 Task: Create a due date automation trigger when advanced on, on the tuesday after a card is due add dates starting in between 1 and 5 days at 11:00 AM.
Action: Mouse moved to (972, 75)
Screenshot: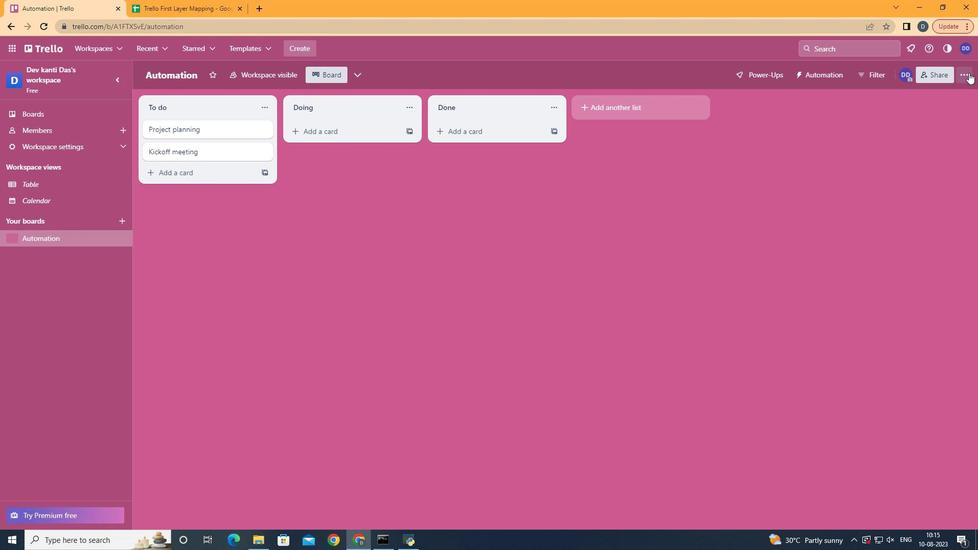 
Action: Mouse pressed left at (972, 75)
Screenshot: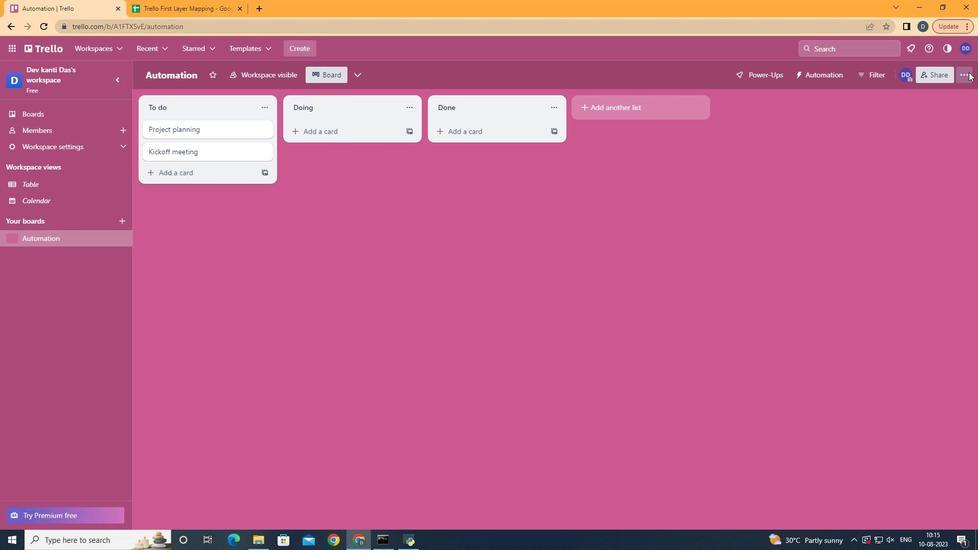 
Action: Mouse moved to (908, 220)
Screenshot: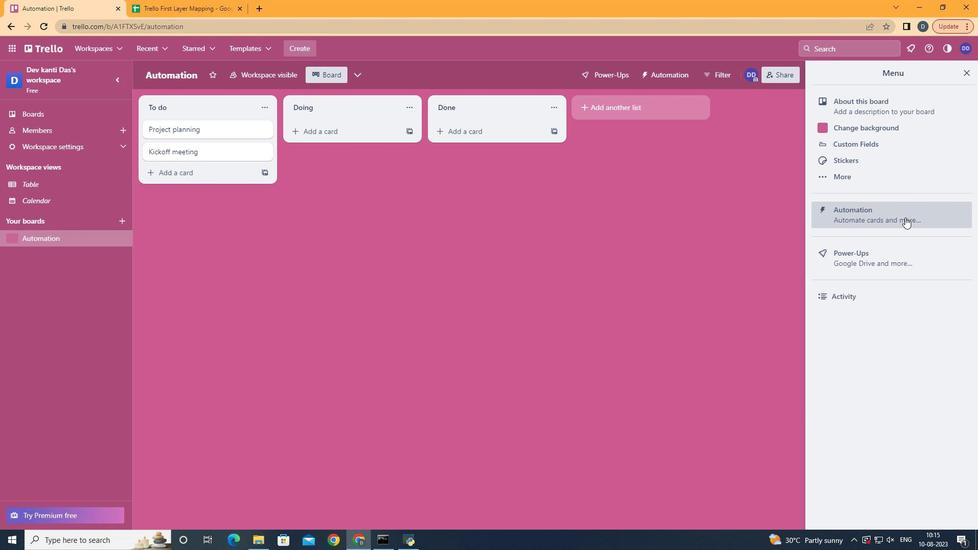 
Action: Mouse pressed left at (908, 220)
Screenshot: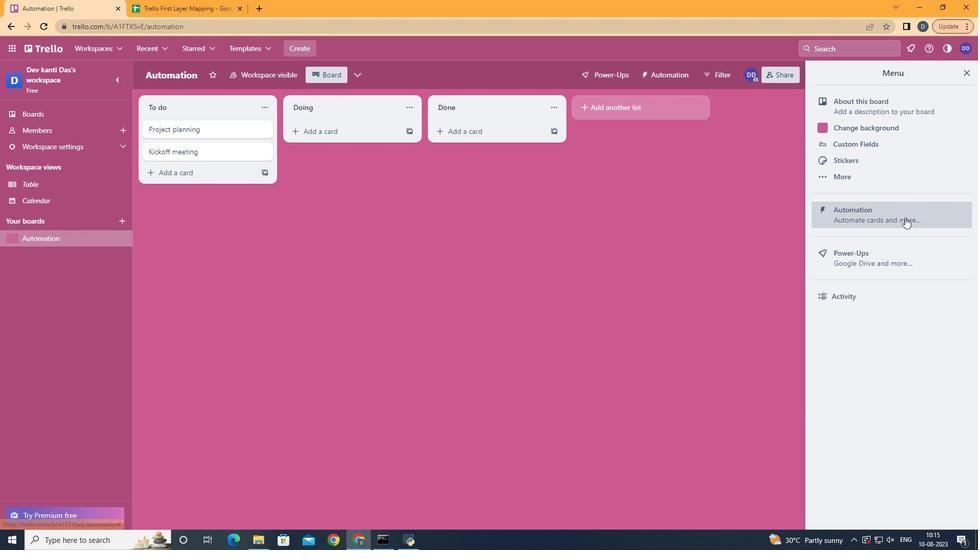 
Action: Mouse moved to (202, 211)
Screenshot: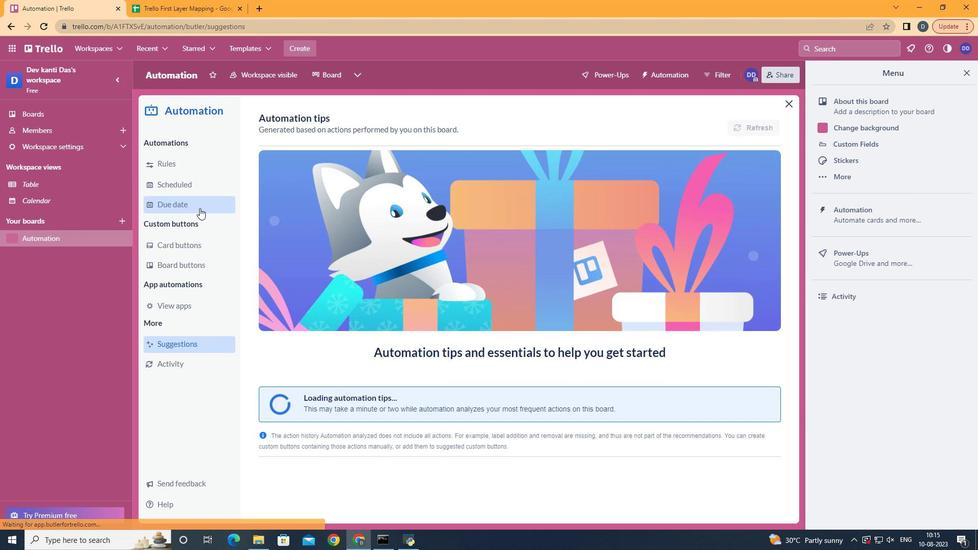 
Action: Mouse pressed left at (202, 211)
Screenshot: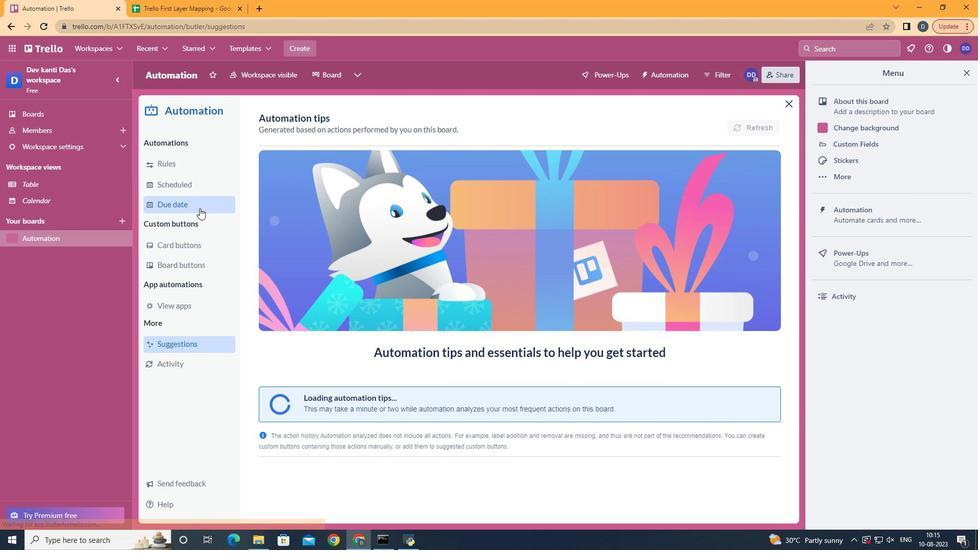 
Action: Mouse moved to (720, 125)
Screenshot: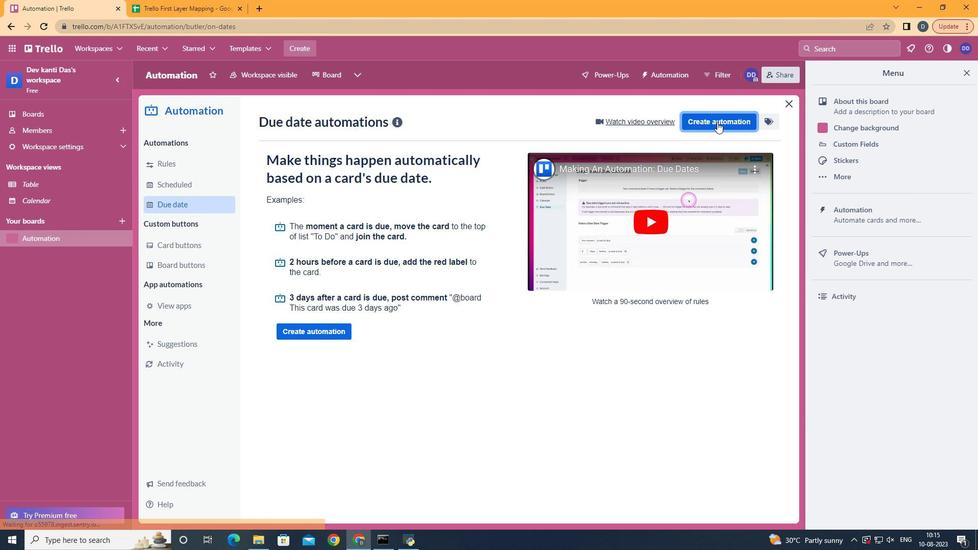 
Action: Mouse pressed left at (720, 125)
Screenshot: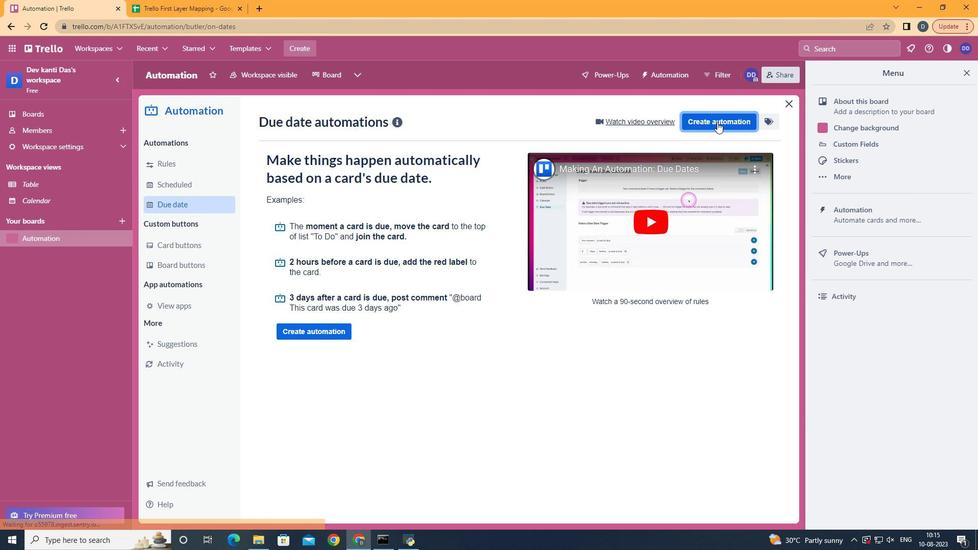 
Action: Mouse moved to (527, 217)
Screenshot: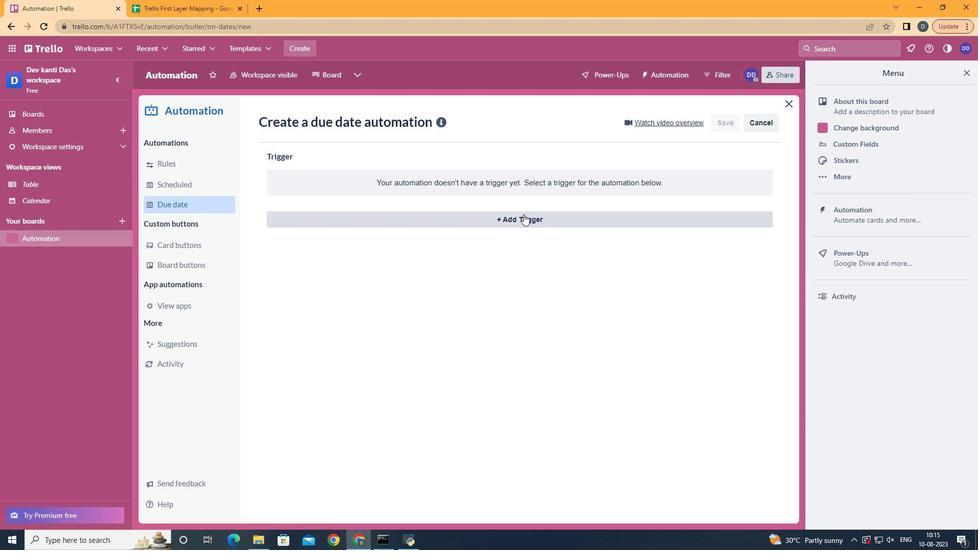 
Action: Mouse pressed left at (527, 217)
Screenshot: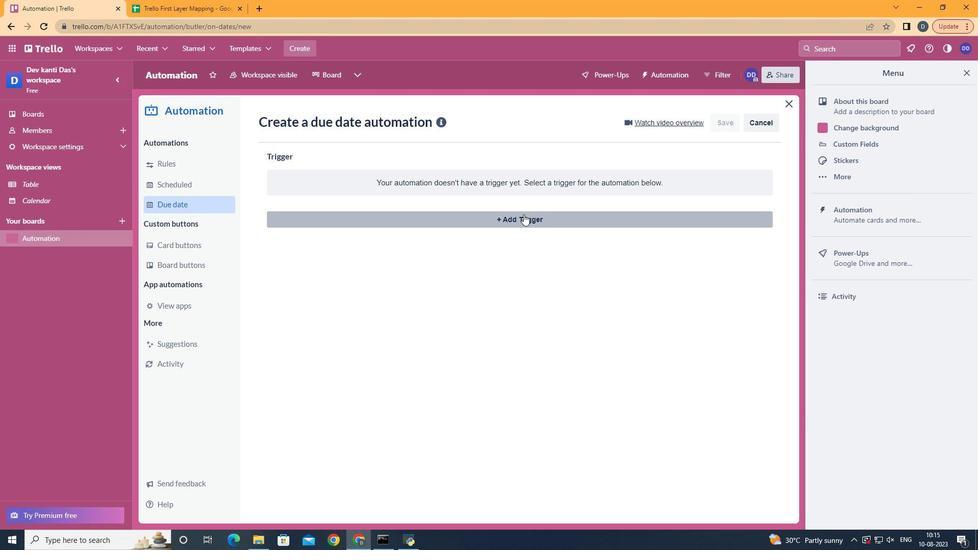 
Action: Mouse moved to (333, 289)
Screenshot: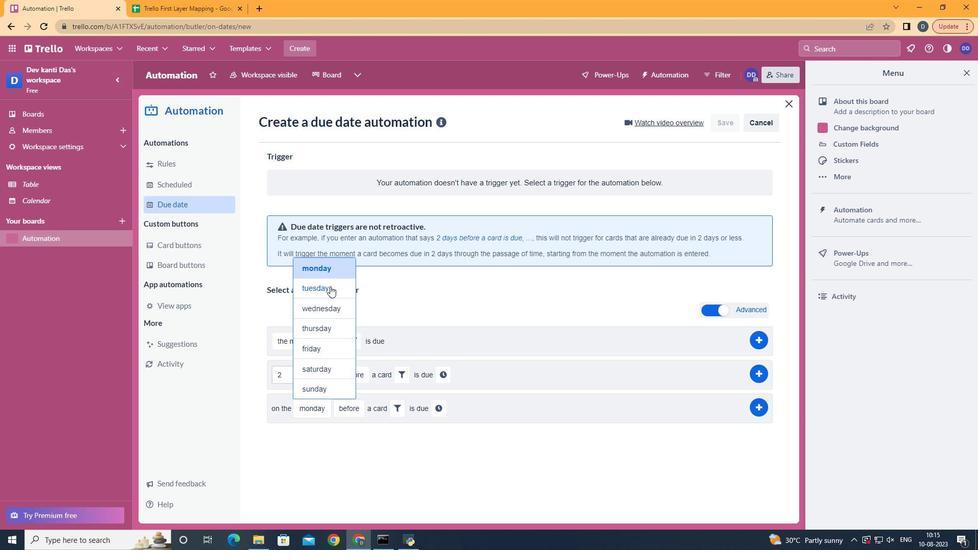 
Action: Mouse pressed left at (333, 289)
Screenshot: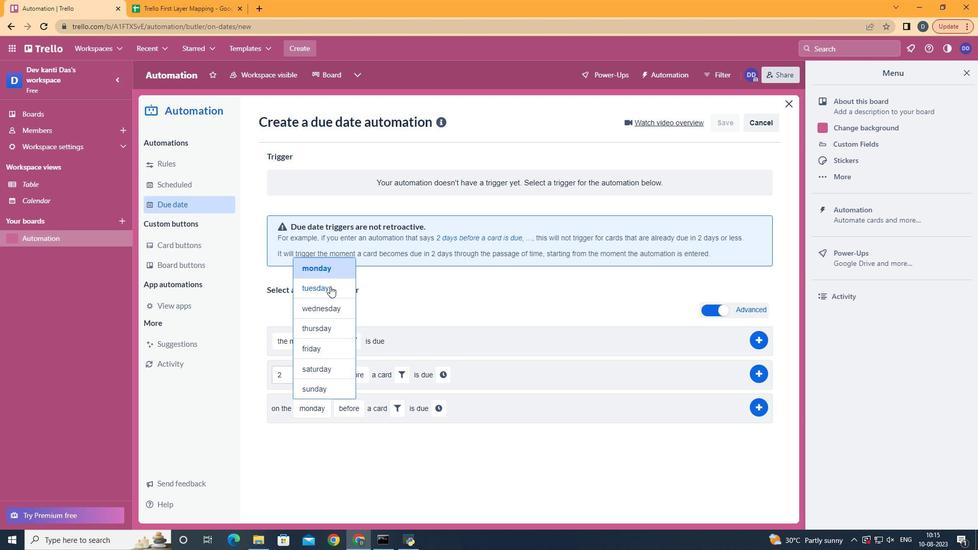 
Action: Mouse moved to (358, 443)
Screenshot: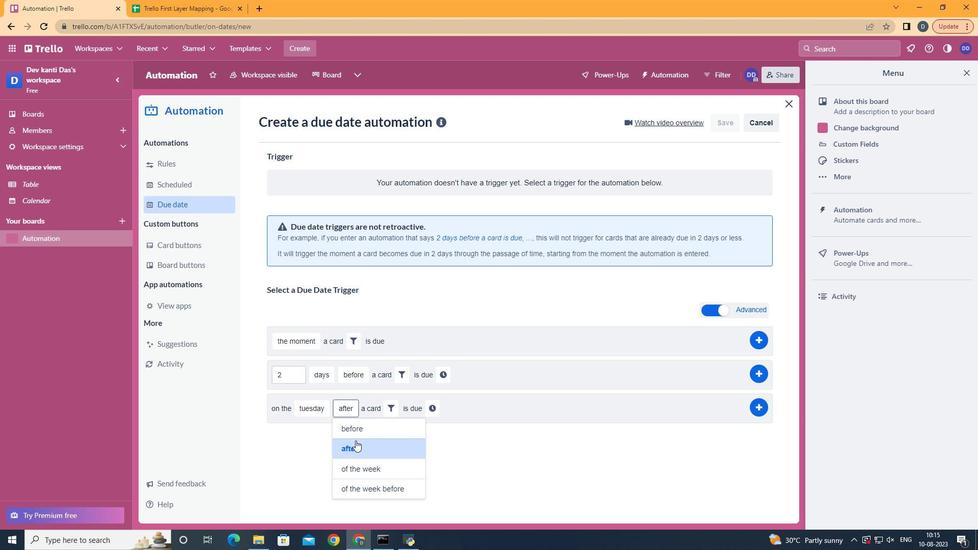 
Action: Mouse pressed left at (358, 443)
Screenshot: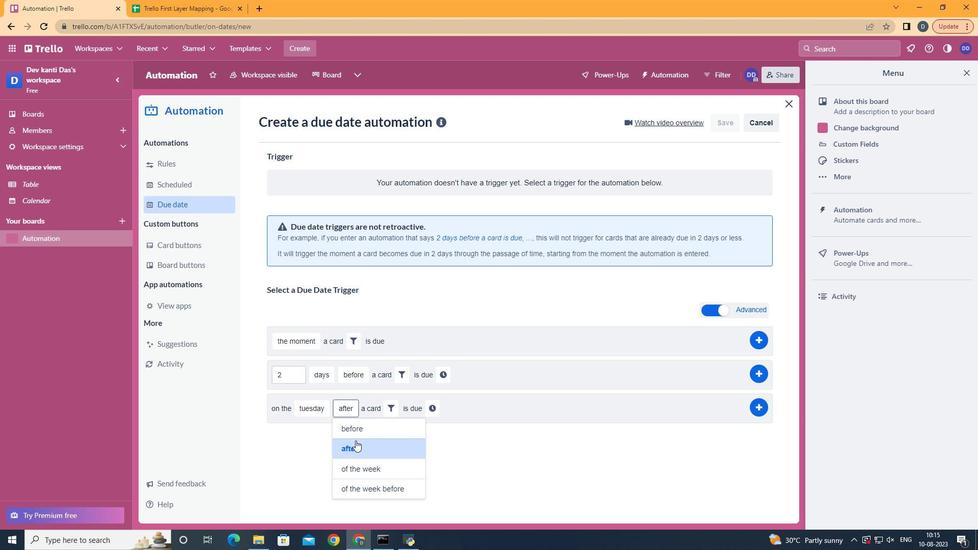 
Action: Mouse moved to (385, 407)
Screenshot: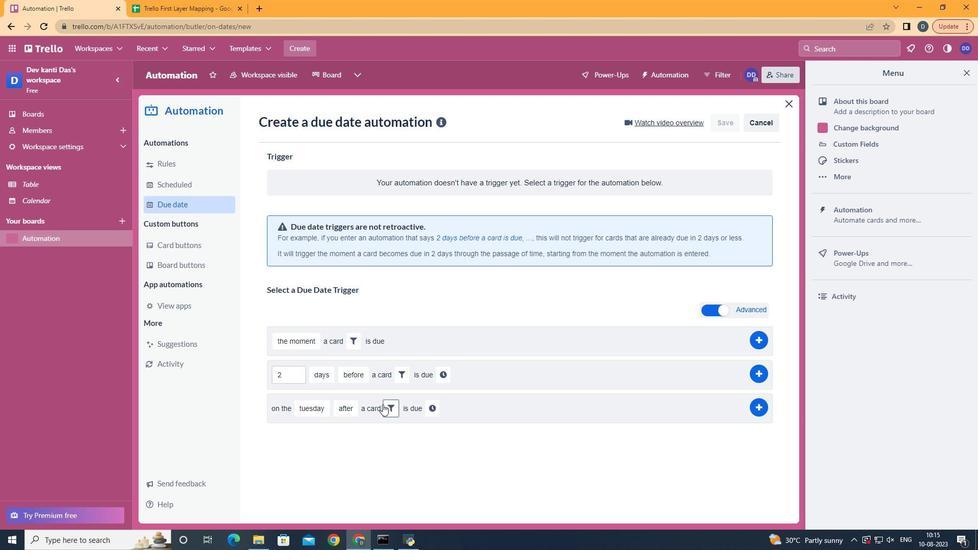 
Action: Mouse pressed left at (385, 407)
Screenshot: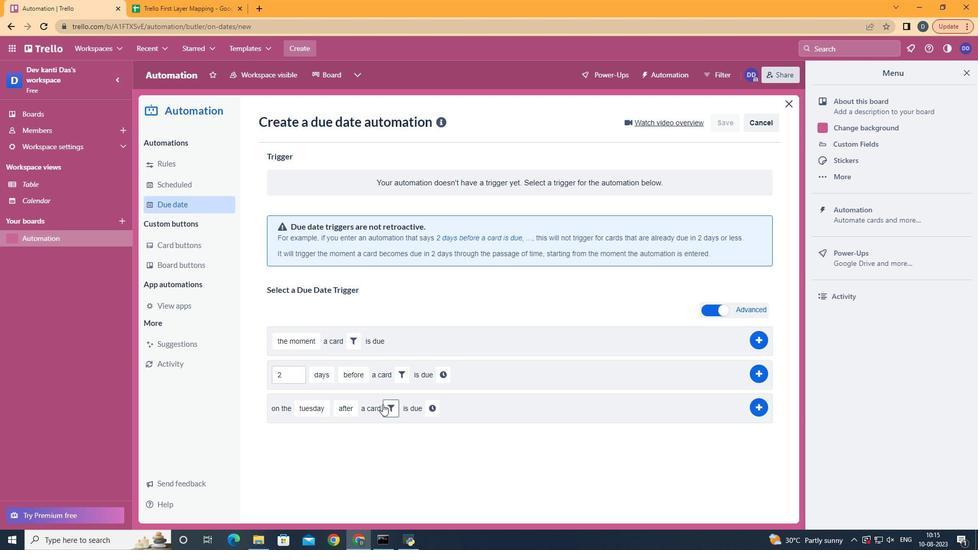 
Action: Mouse moved to (438, 446)
Screenshot: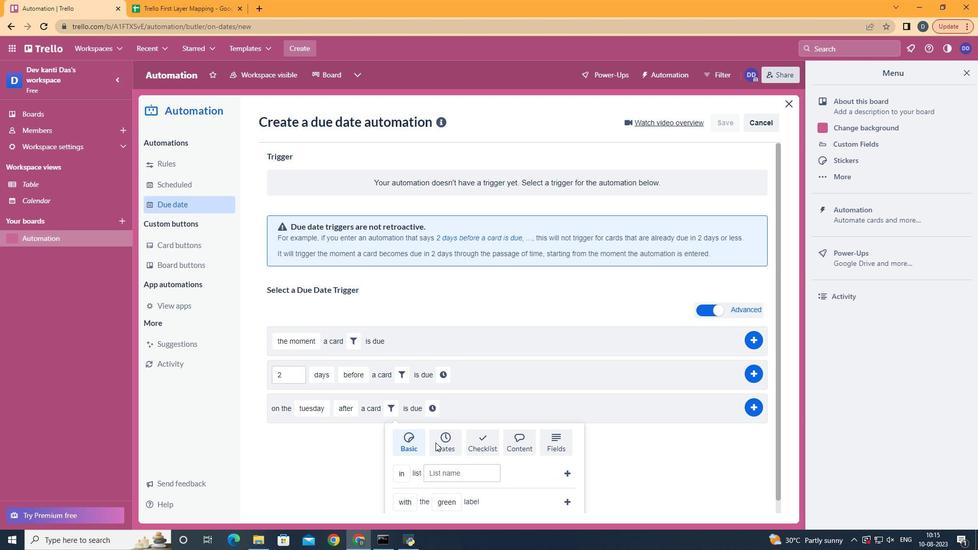 
Action: Mouse pressed left at (438, 446)
Screenshot: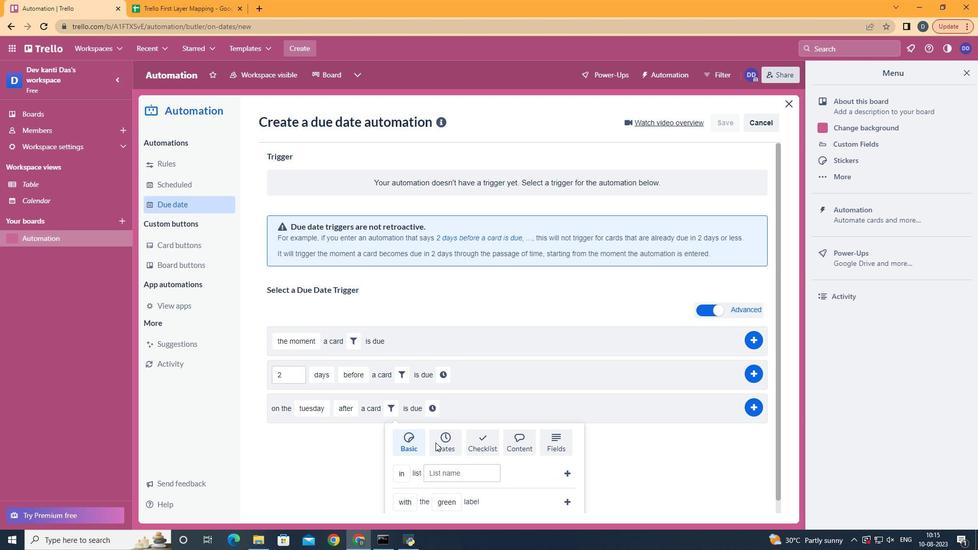 
Action: Mouse scrolled (438, 445) with delta (0, 0)
Screenshot: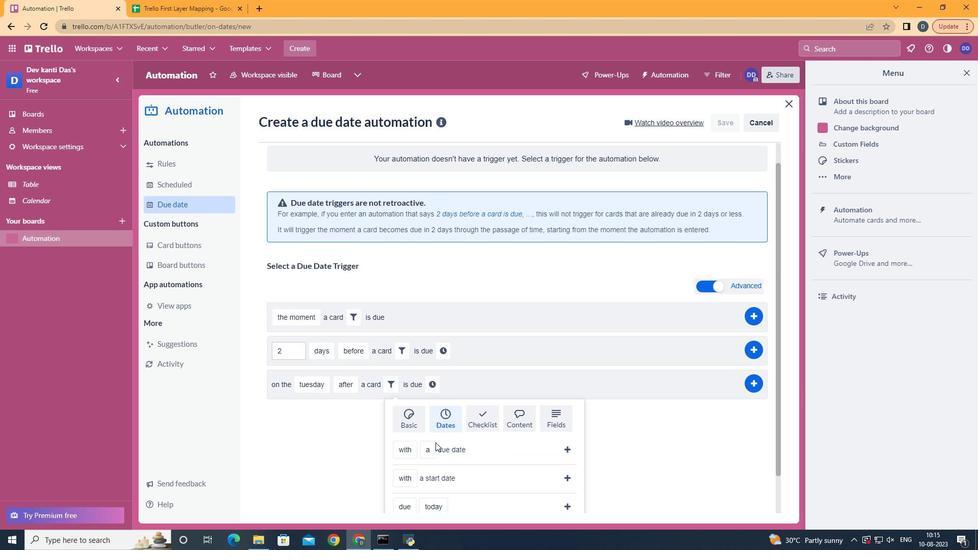 
Action: Mouse scrolled (438, 445) with delta (0, 0)
Screenshot: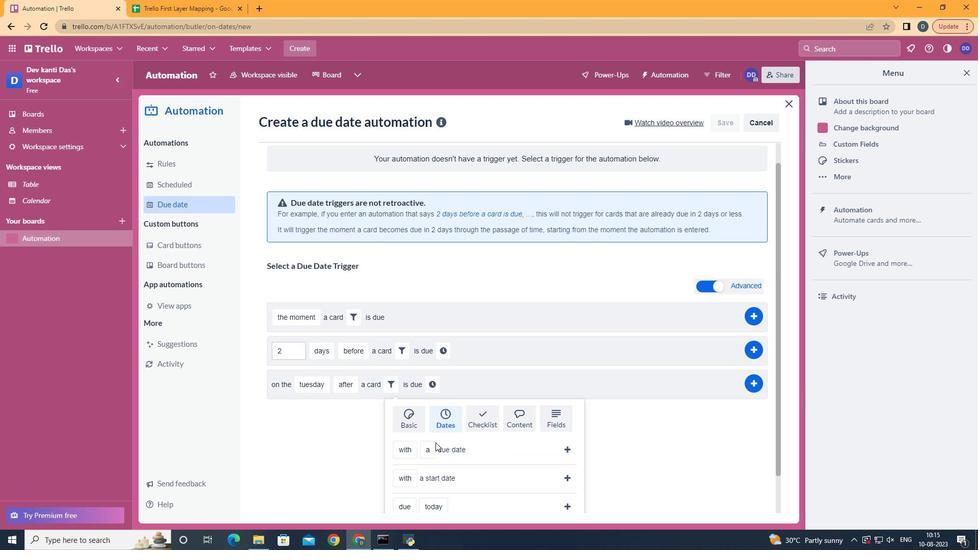 
Action: Mouse scrolled (438, 445) with delta (0, 0)
Screenshot: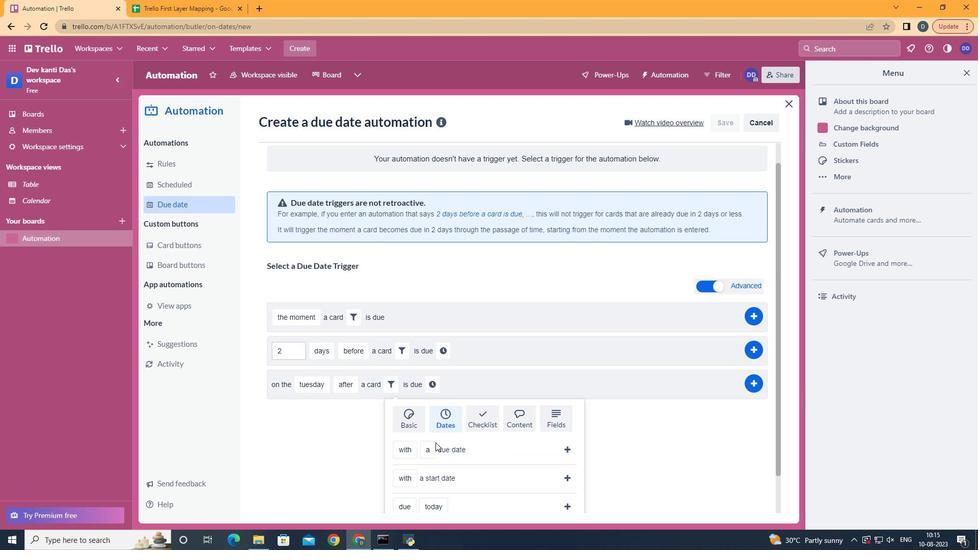 
Action: Mouse scrolled (438, 445) with delta (0, 0)
Screenshot: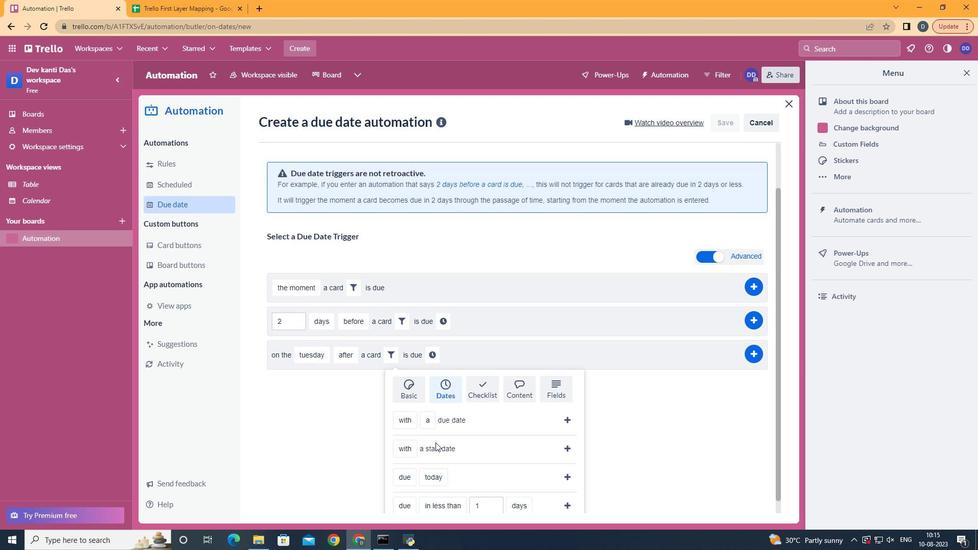 
Action: Mouse moved to (425, 478)
Screenshot: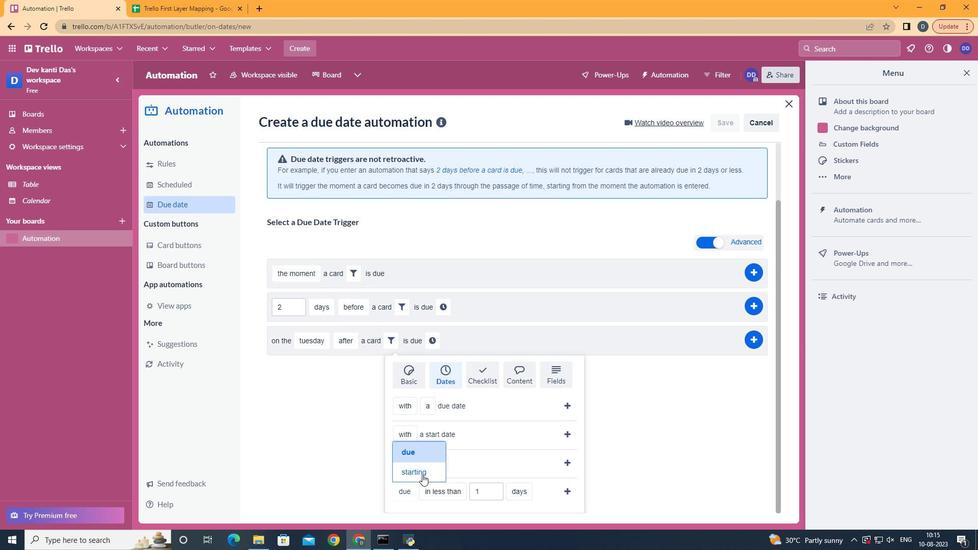 
Action: Mouse pressed left at (425, 478)
Screenshot: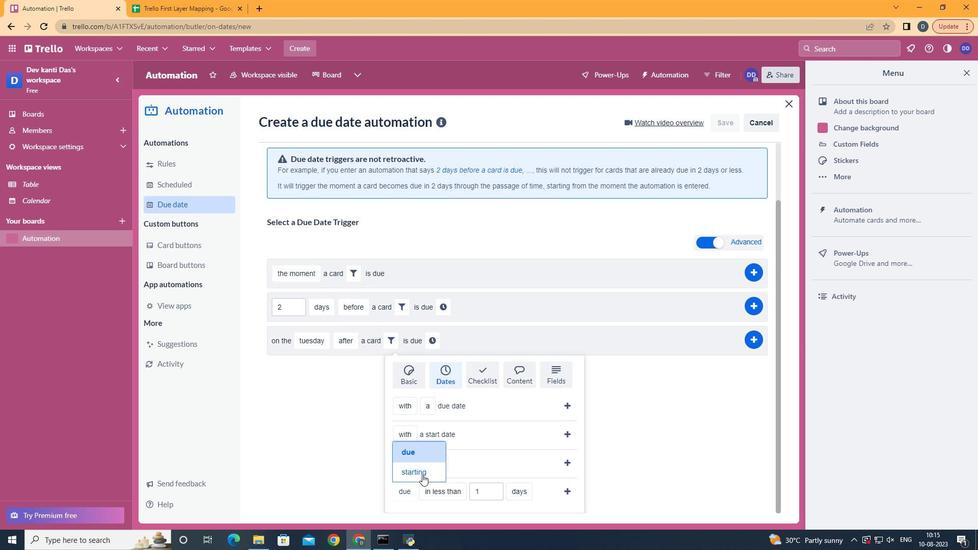 
Action: Mouse moved to (473, 474)
Screenshot: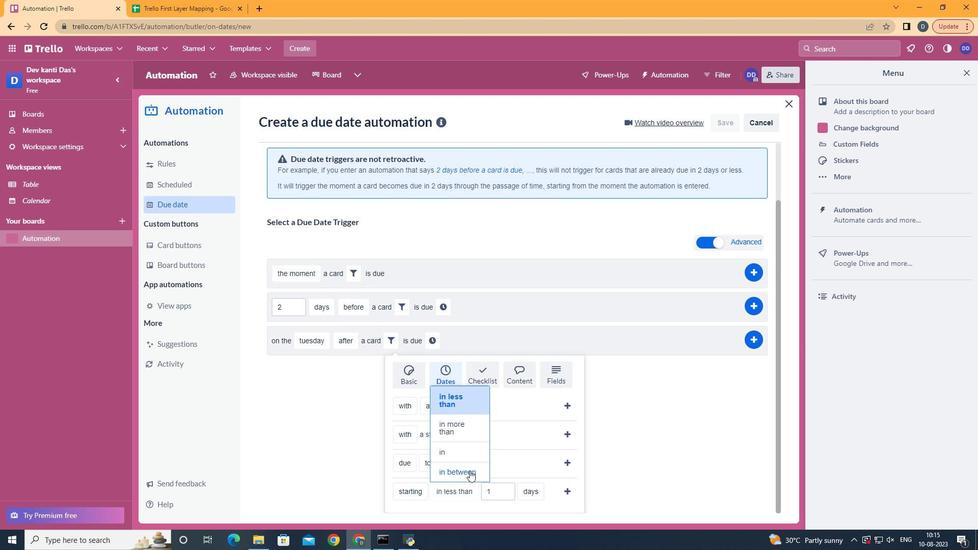 
Action: Mouse pressed left at (473, 474)
Screenshot: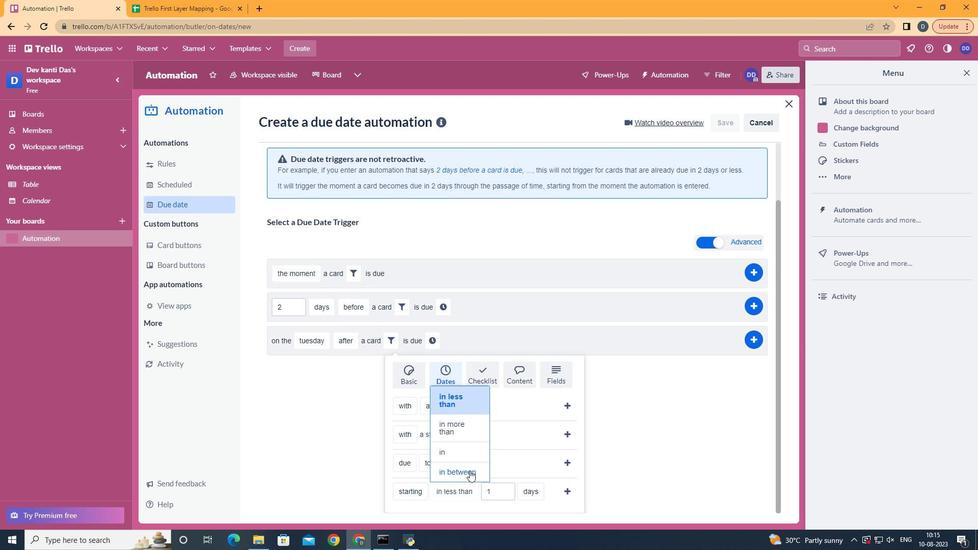 
Action: Mouse moved to (588, 456)
Screenshot: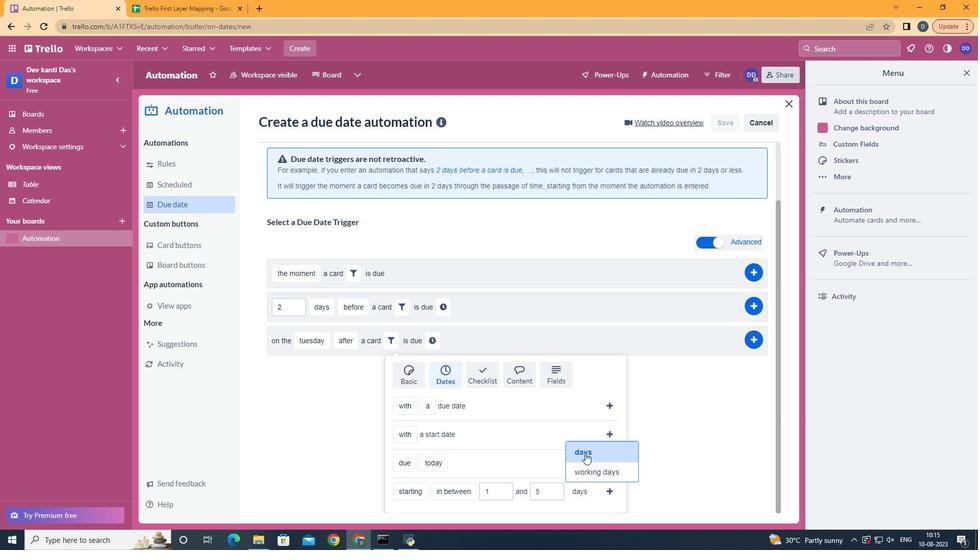 
Action: Mouse pressed left at (588, 456)
Screenshot: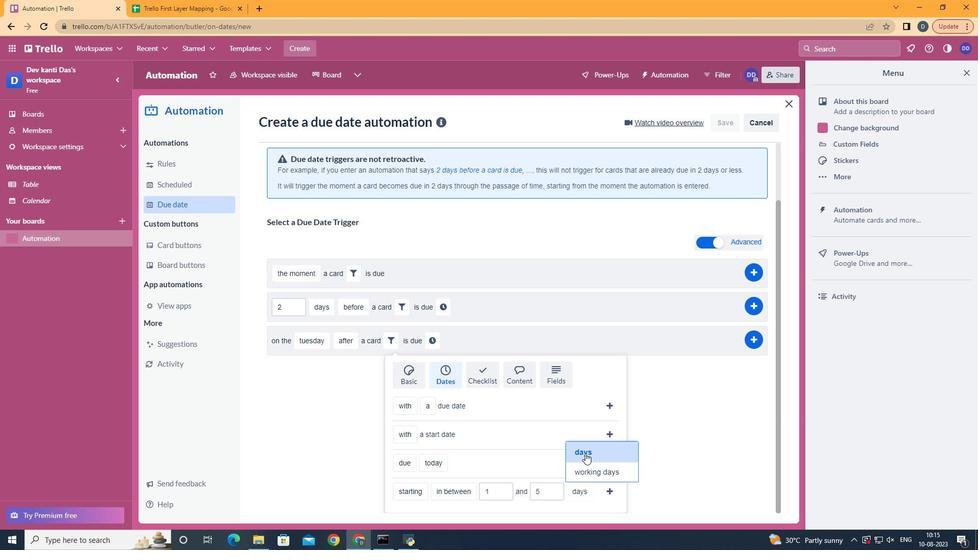 
Action: Mouse moved to (614, 492)
Screenshot: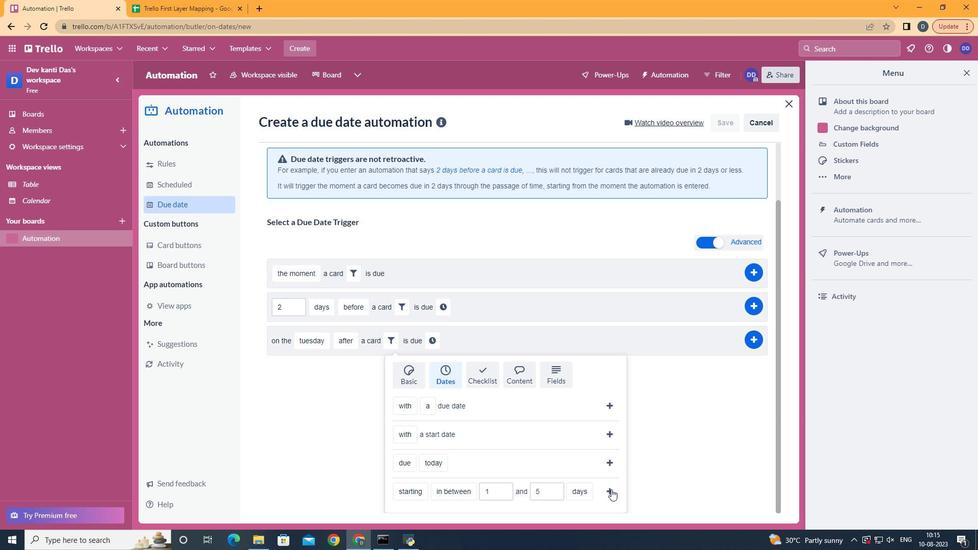 
Action: Mouse pressed left at (614, 492)
Screenshot: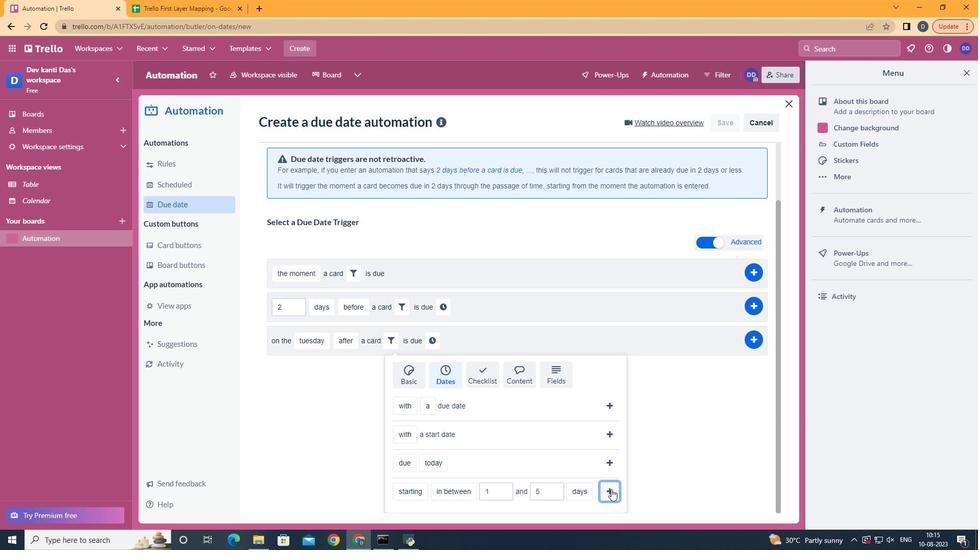 
Action: Mouse moved to (567, 412)
Screenshot: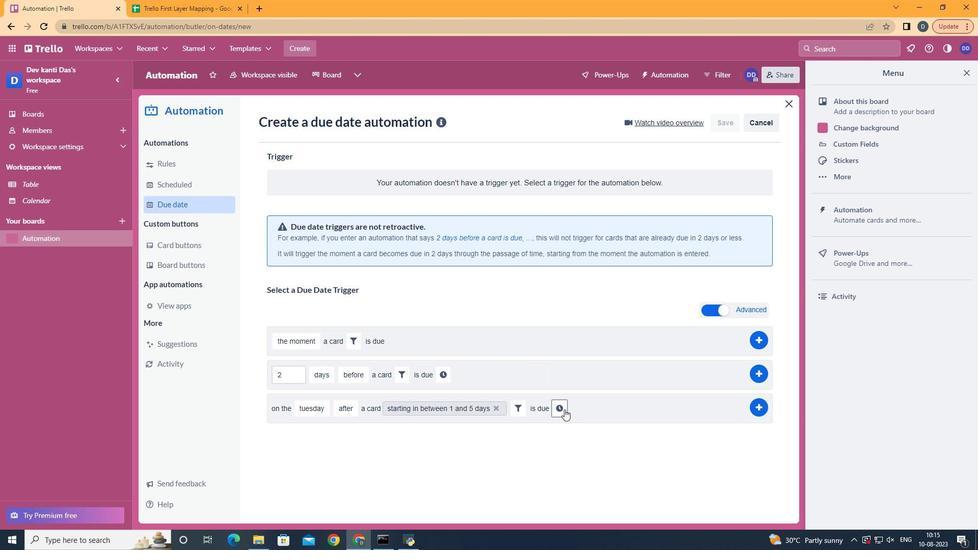 
Action: Mouse pressed left at (567, 412)
Screenshot: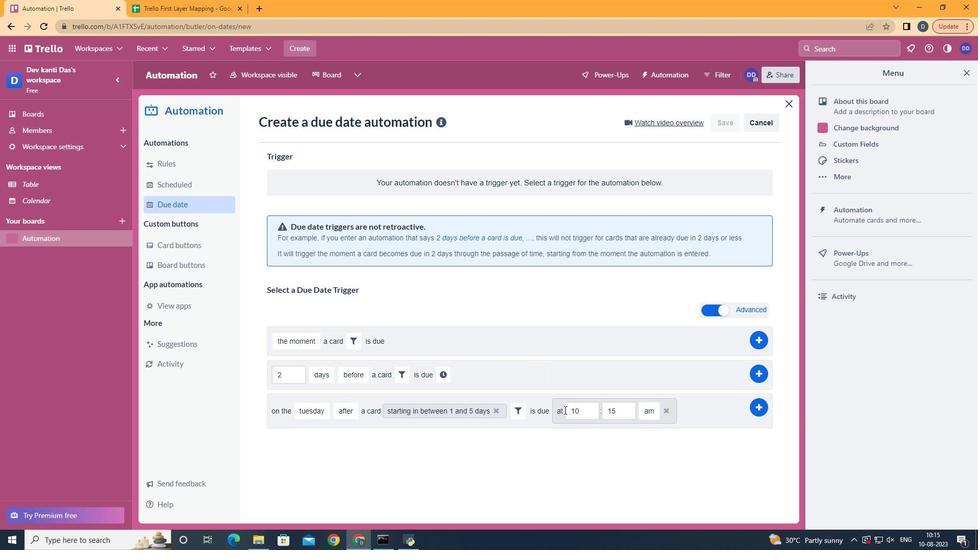 
Action: Mouse moved to (588, 413)
Screenshot: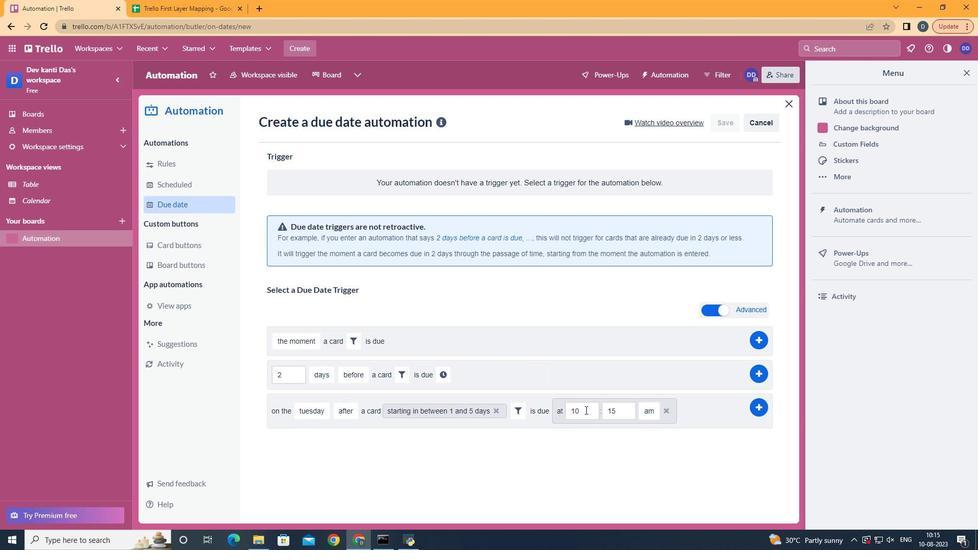 
Action: Mouse pressed left at (588, 413)
Screenshot: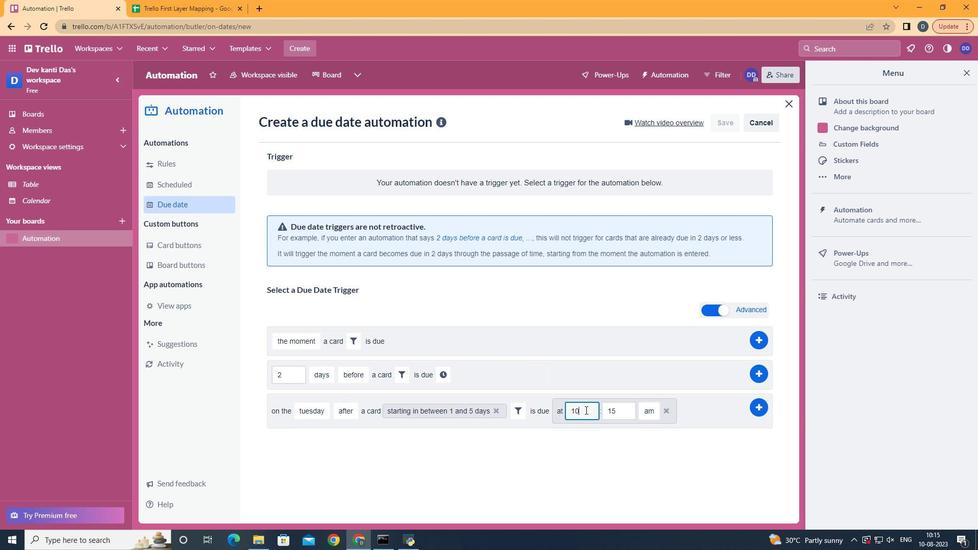 
Action: Mouse moved to (589, 413)
Screenshot: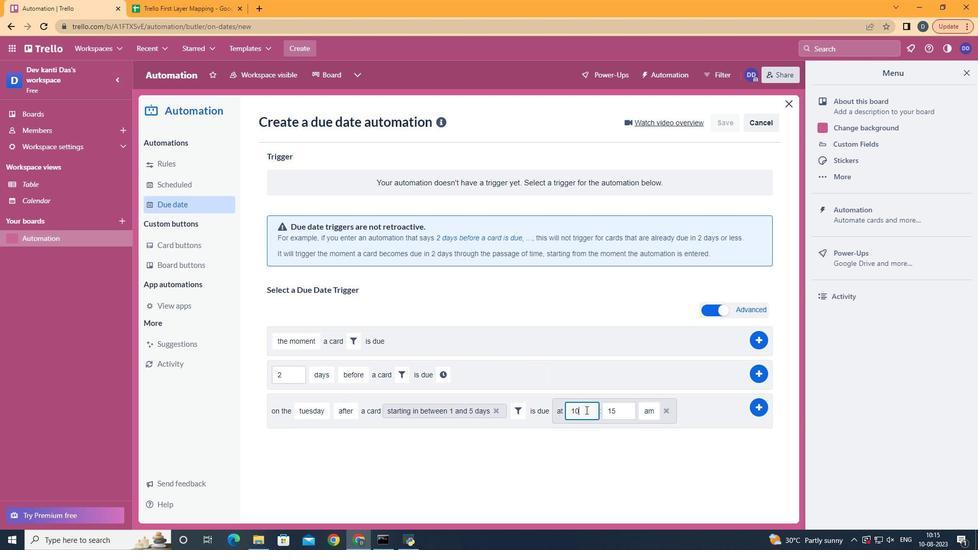 
Action: Key pressed <Key.backspace>1
Screenshot: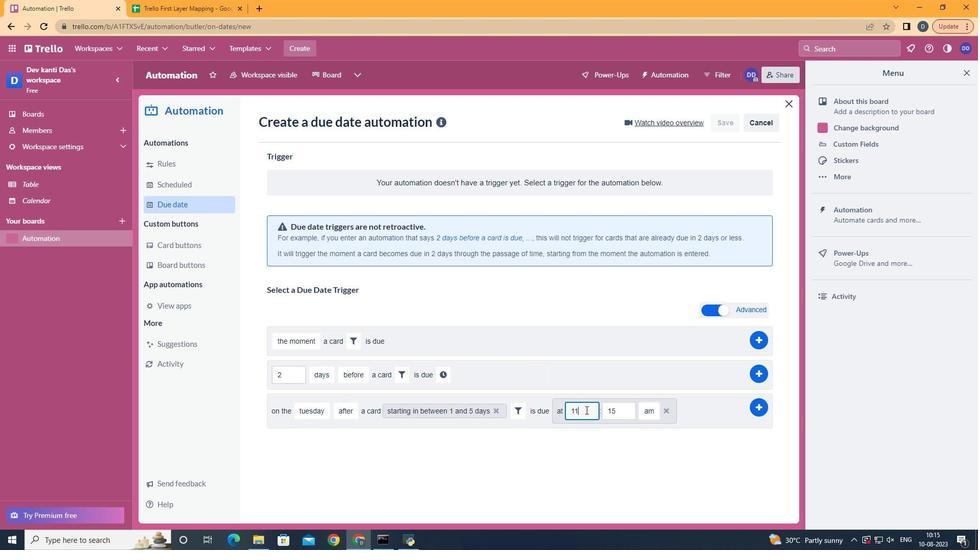 
Action: Mouse moved to (631, 411)
Screenshot: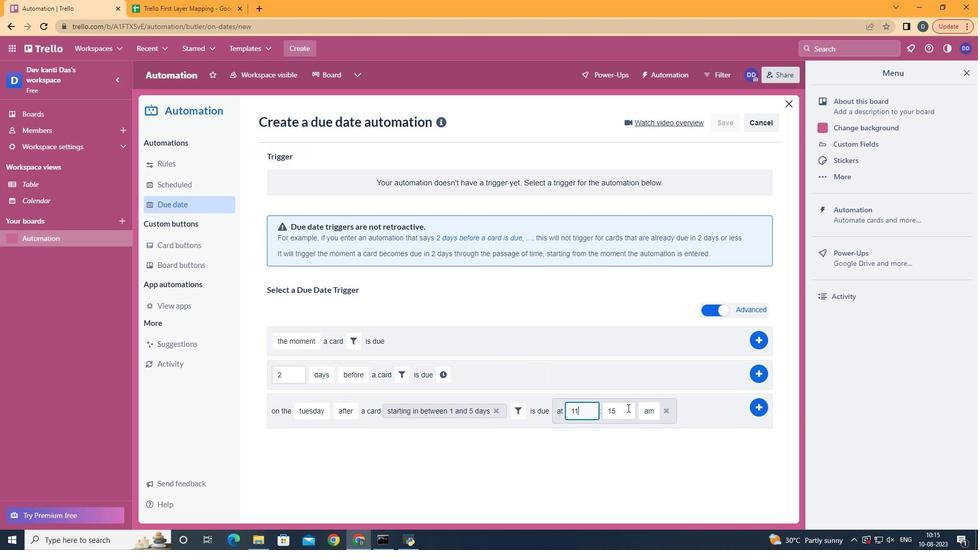 
Action: Mouse pressed left at (631, 411)
Screenshot: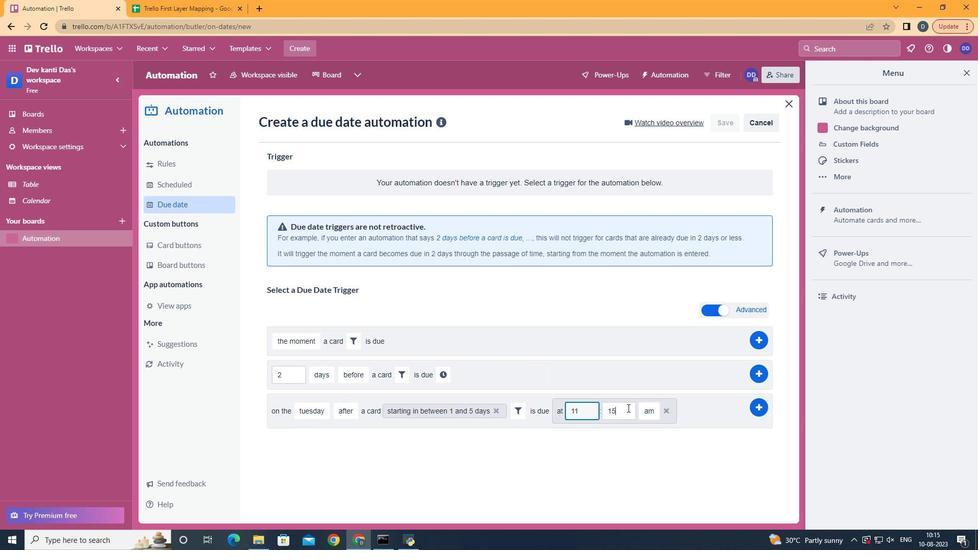 
Action: Mouse moved to (620, 413)
Screenshot: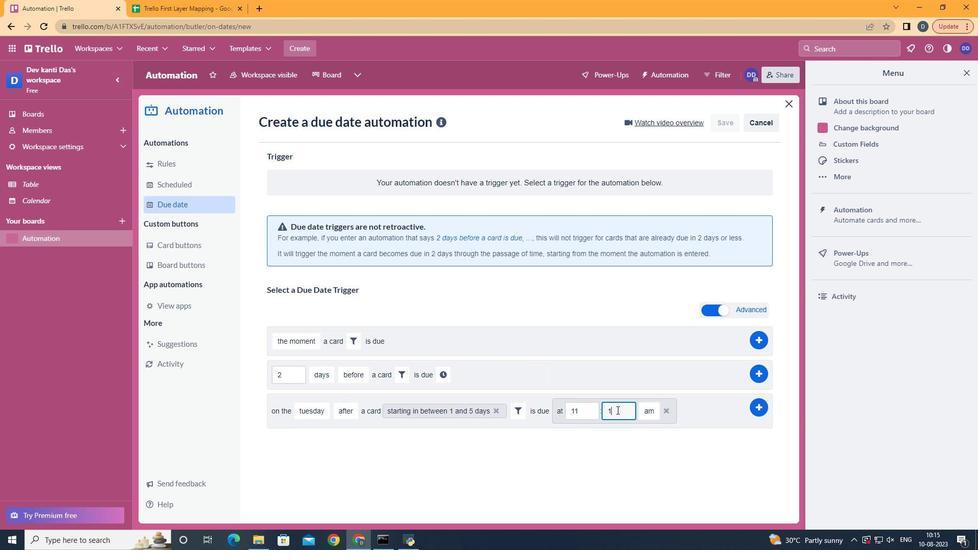 
Action: Key pressed <Key.backspace><Key.backspace>00
Screenshot: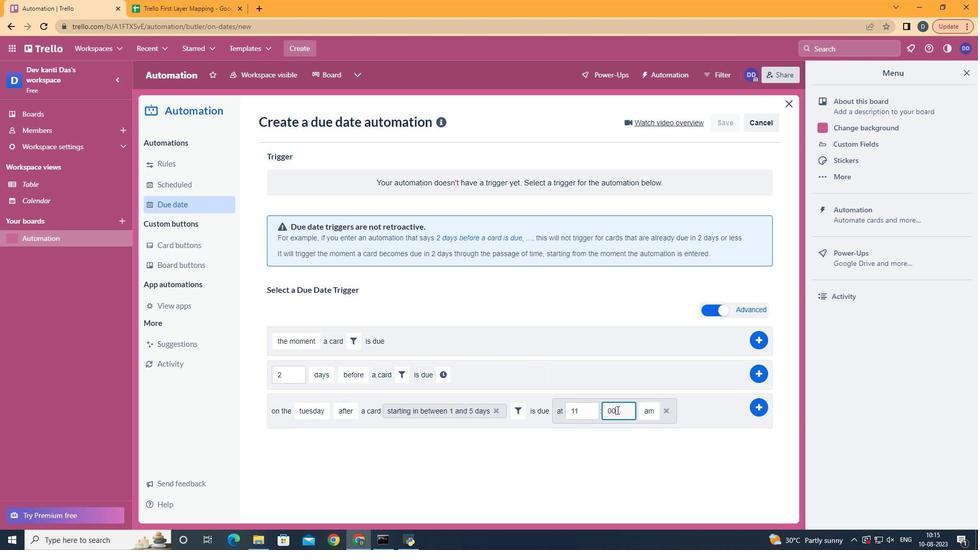 
Action: Mouse moved to (758, 414)
Screenshot: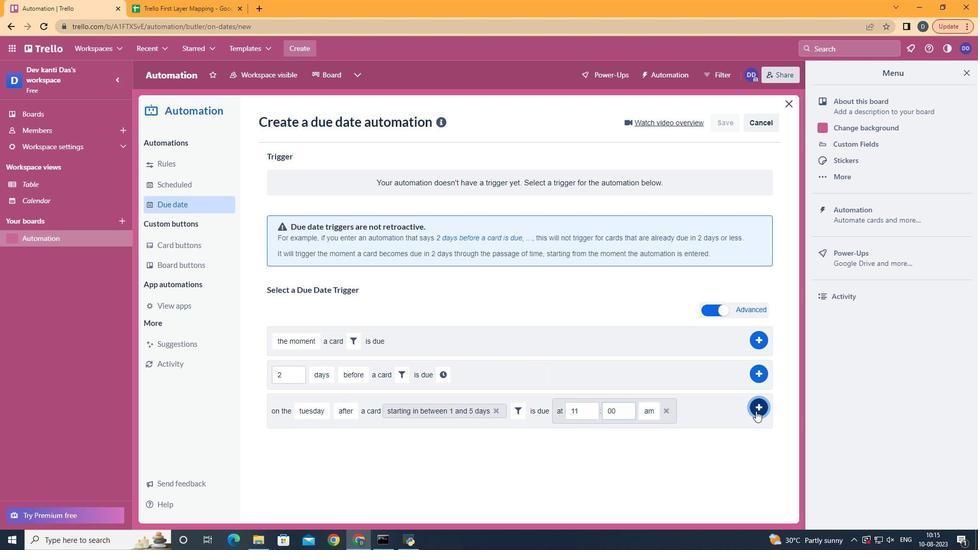 
Action: Mouse pressed left at (758, 414)
Screenshot: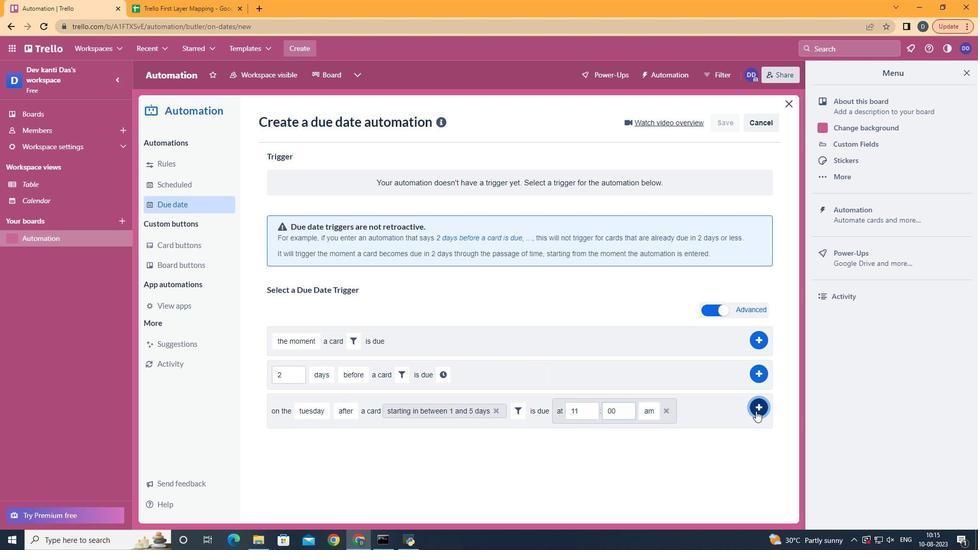 
Action: Mouse moved to (539, 233)
Screenshot: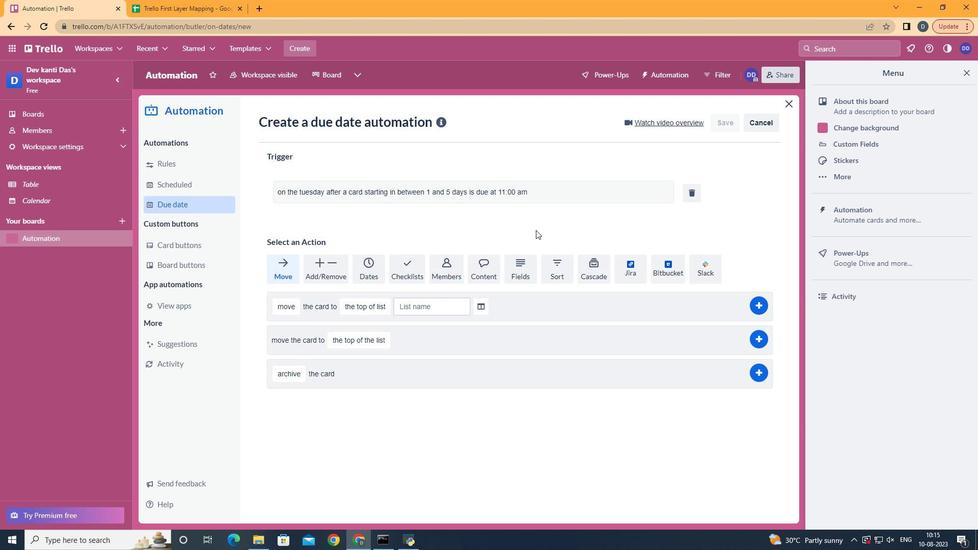 
